 Task: Add Sprouts 100% Angus Grass-Fed Boneless Chuck Roast to the cart.
Action: Mouse moved to (25, 78)
Screenshot: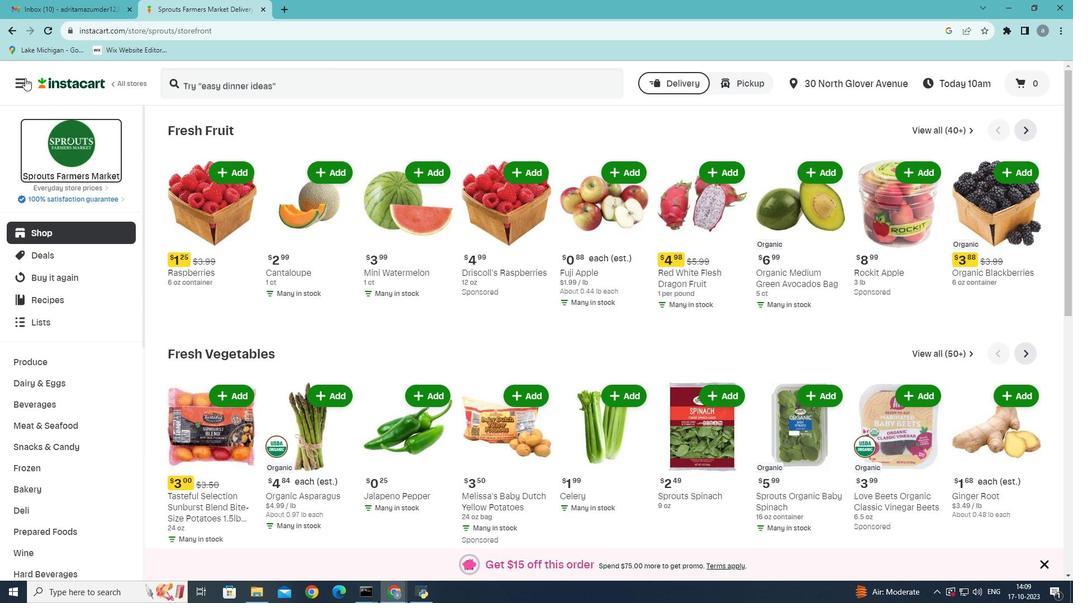 
Action: Mouse pressed left at (25, 78)
Screenshot: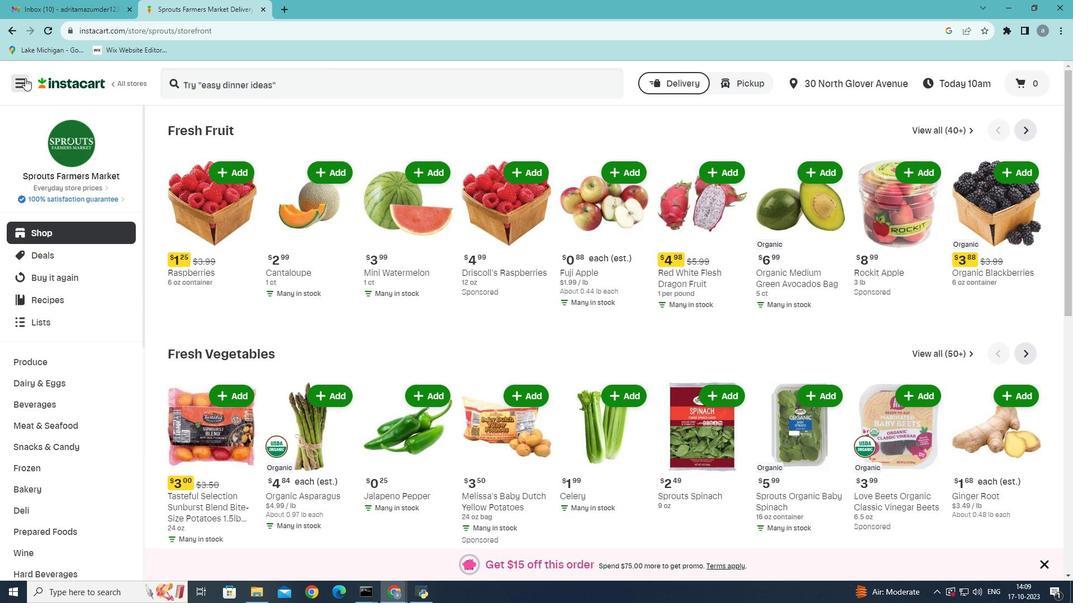 
Action: Mouse moved to (76, 323)
Screenshot: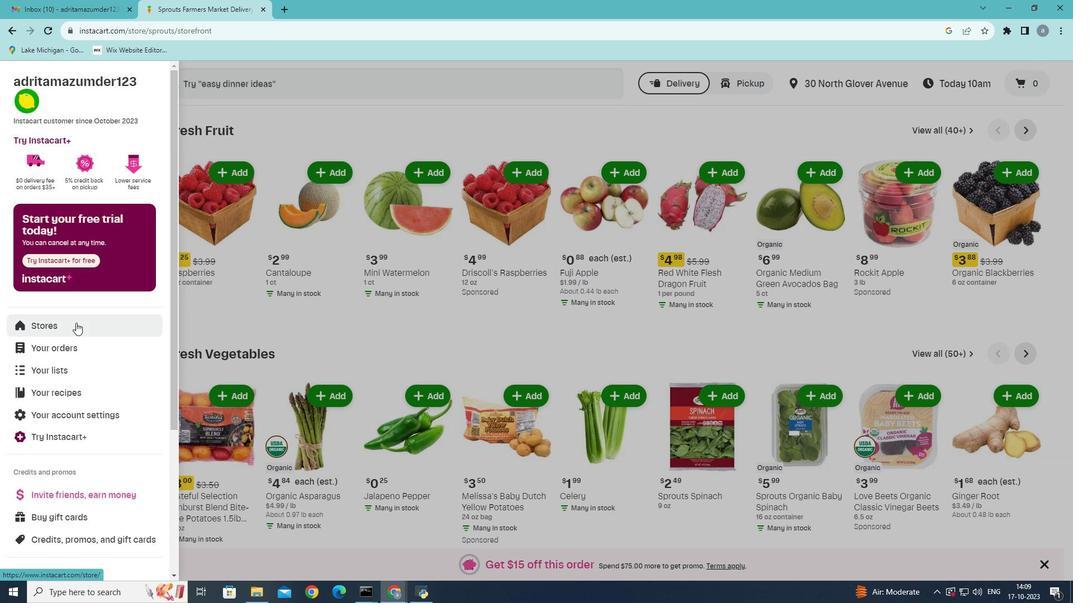 
Action: Mouse pressed left at (76, 323)
Screenshot: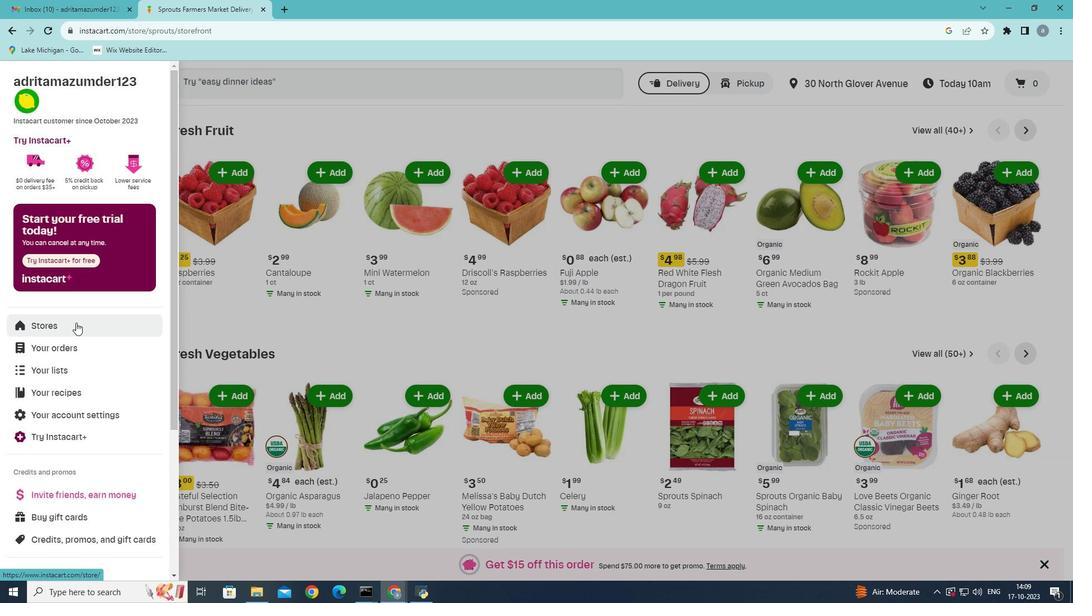 
Action: Mouse moved to (272, 124)
Screenshot: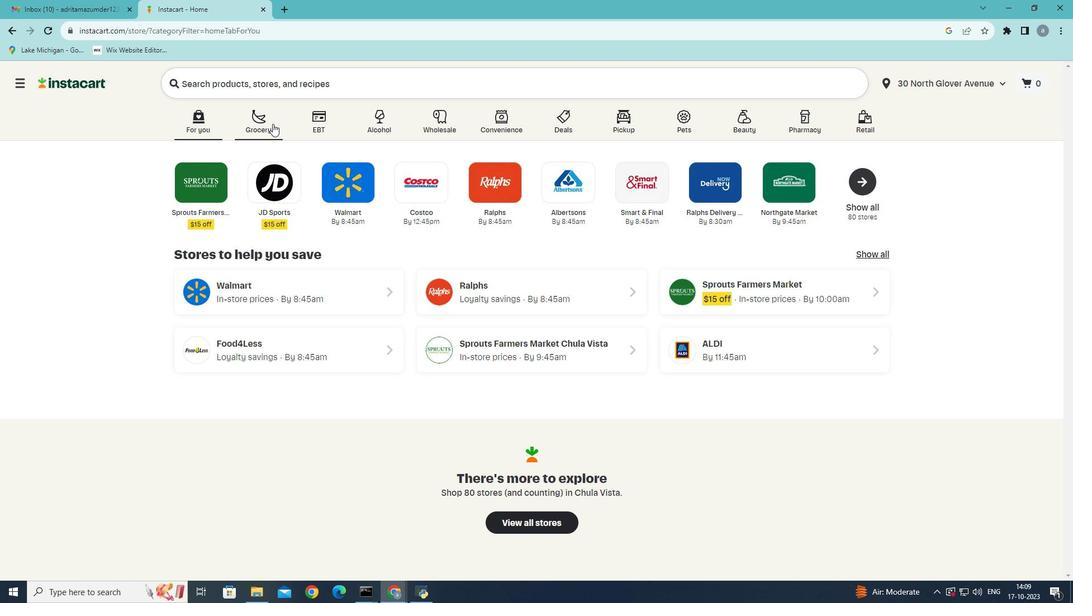 
Action: Mouse pressed left at (272, 124)
Screenshot: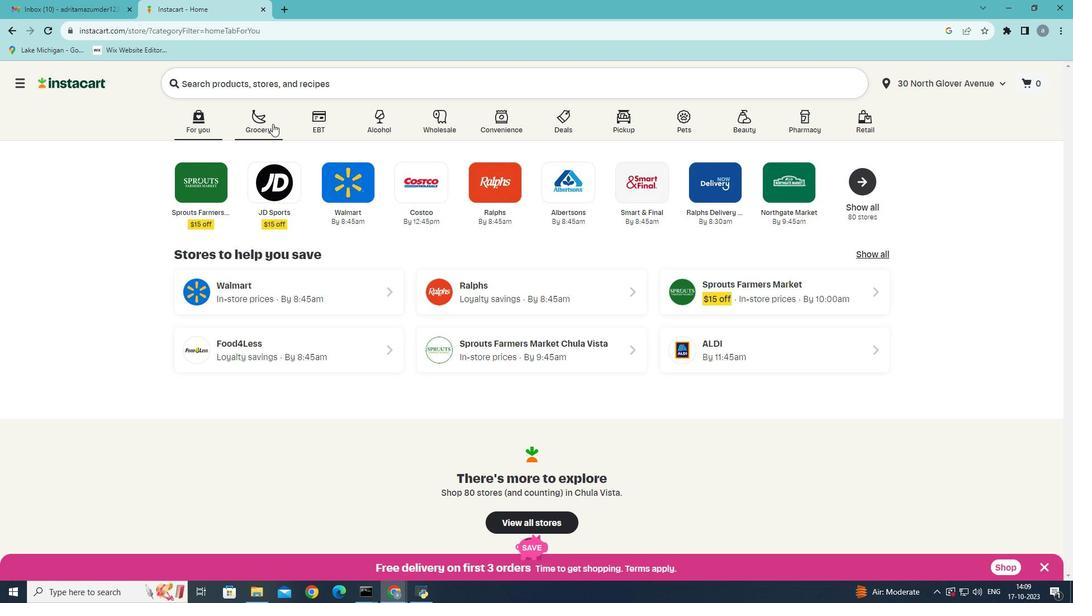 
Action: Mouse moved to (702, 250)
Screenshot: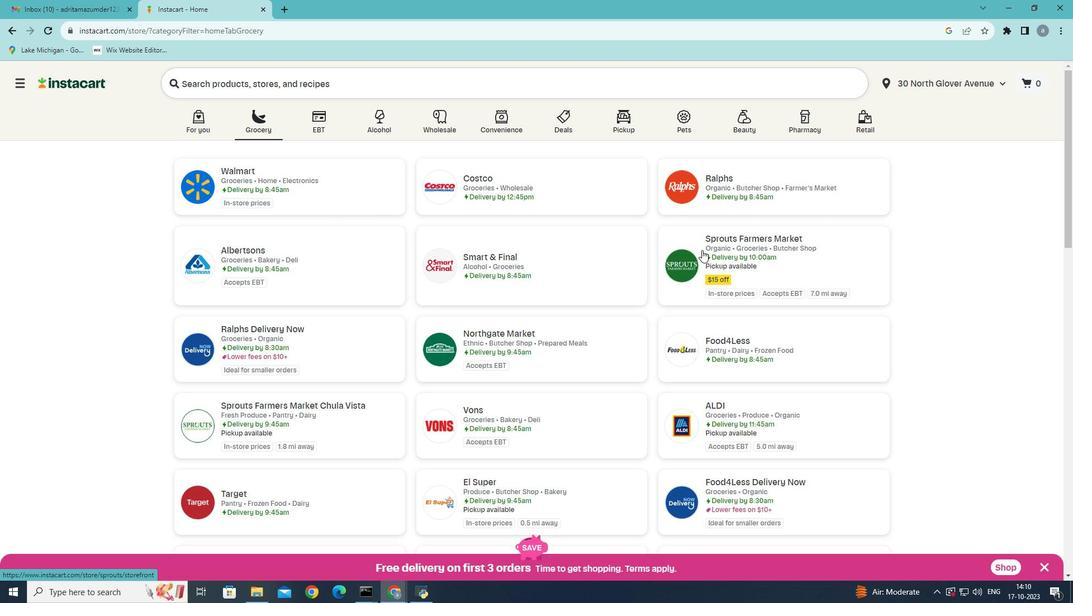 
Action: Mouse pressed left at (702, 250)
Screenshot: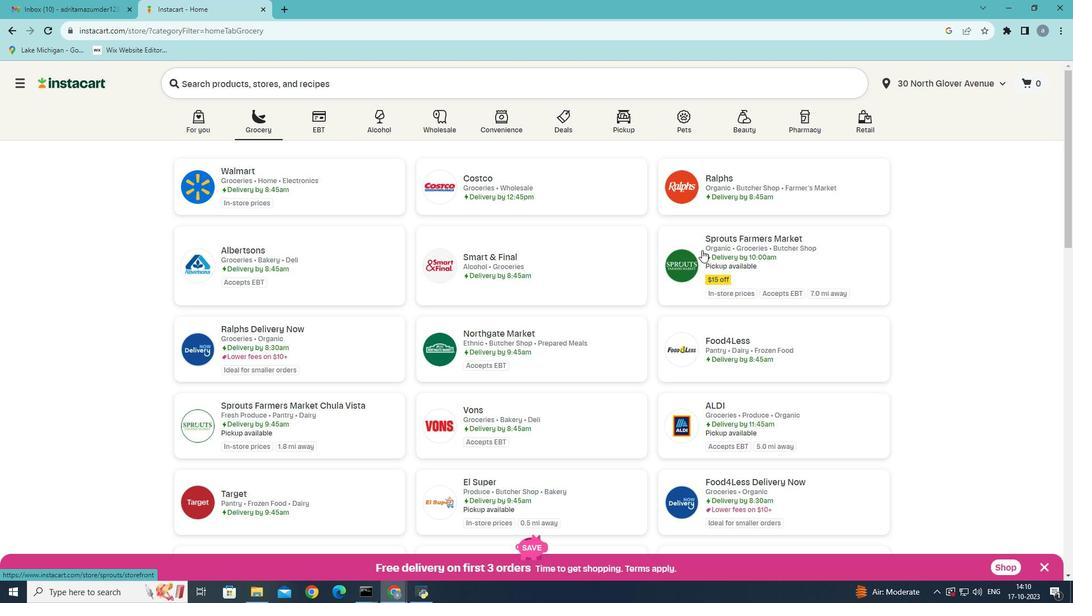 
Action: Mouse moved to (46, 425)
Screenshot: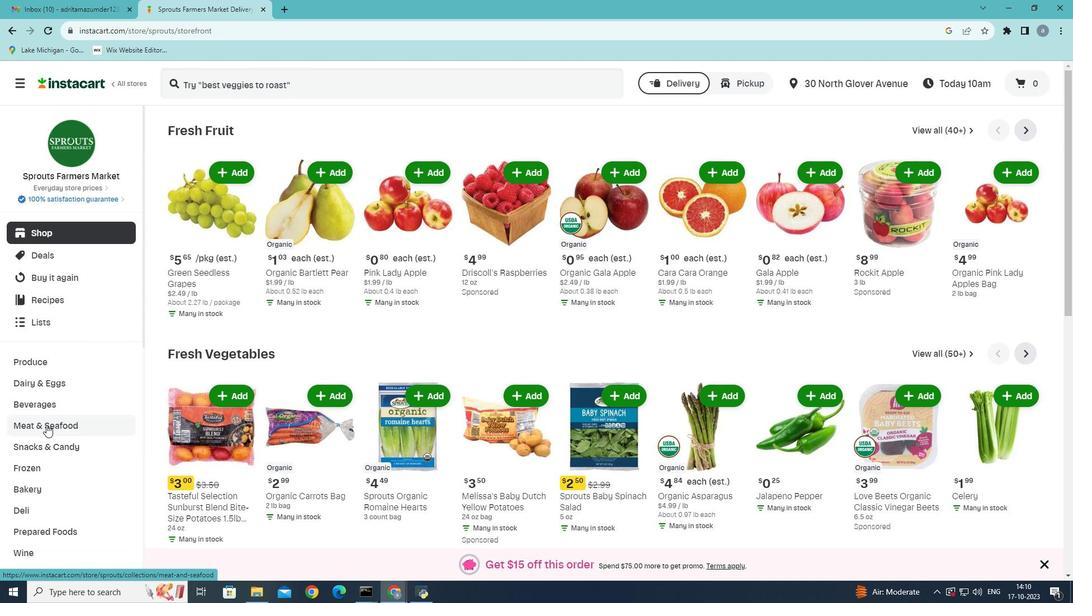 
Action: Mouse pressed left at (46, 425)
Screenshot: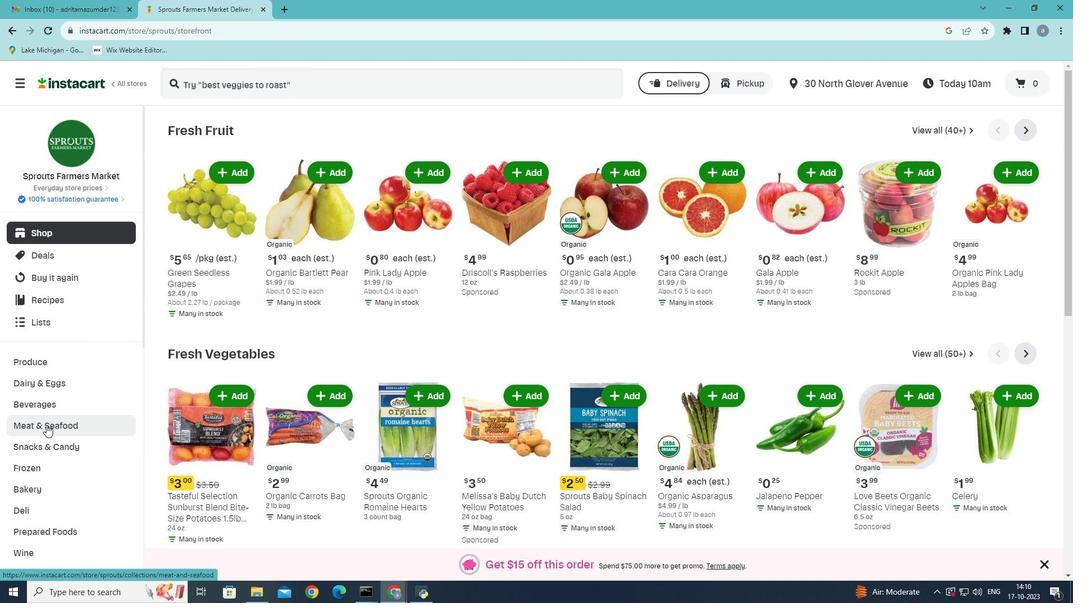 
Action: Mouse moved to (326, 160)
Screenshot: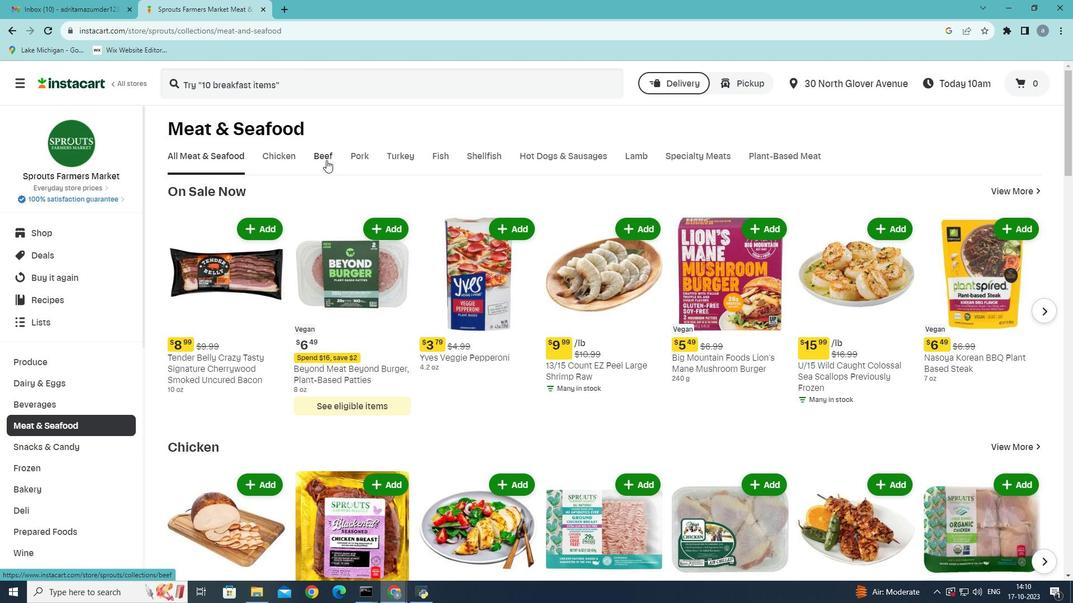 
Action: Mouse pressed left at (326, 160)
Screenshot: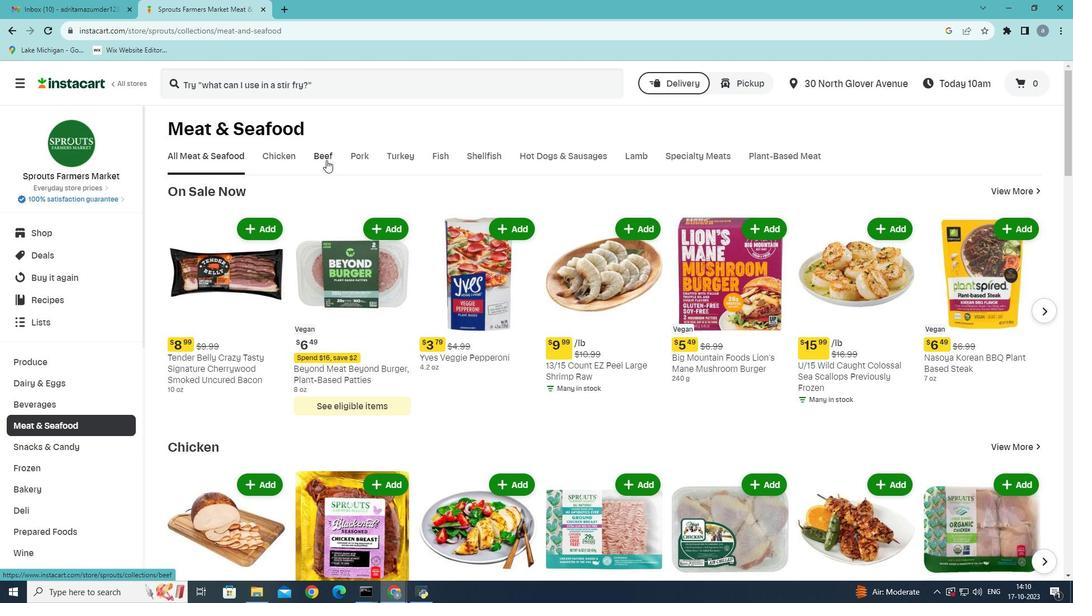 
Action: Mouse moved to (461, 207)
Screenshot: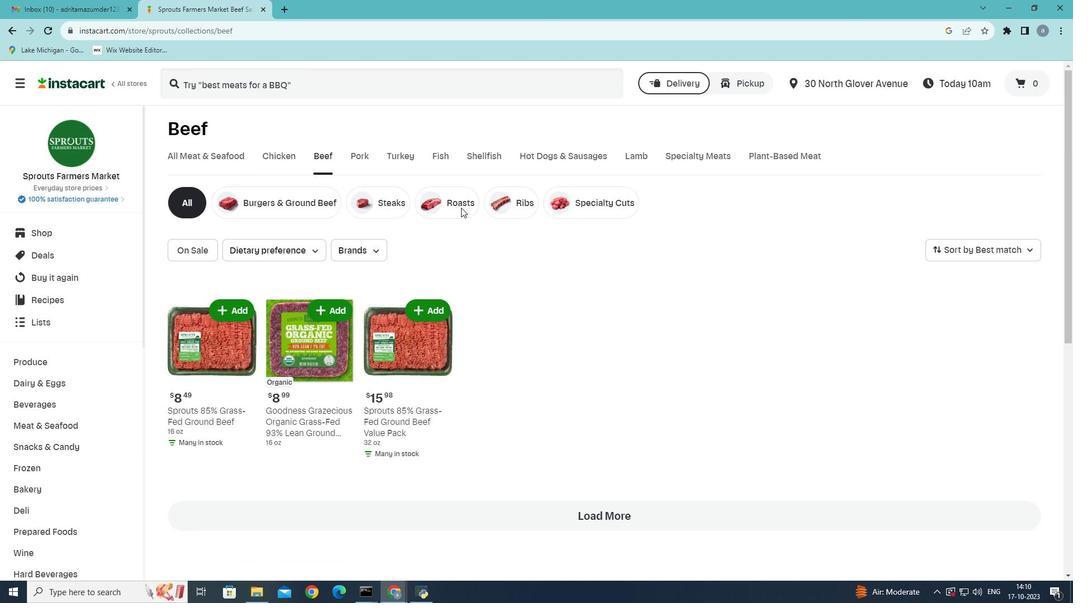 
Action: Mouse pressed left at (461, 207)
Screenshot: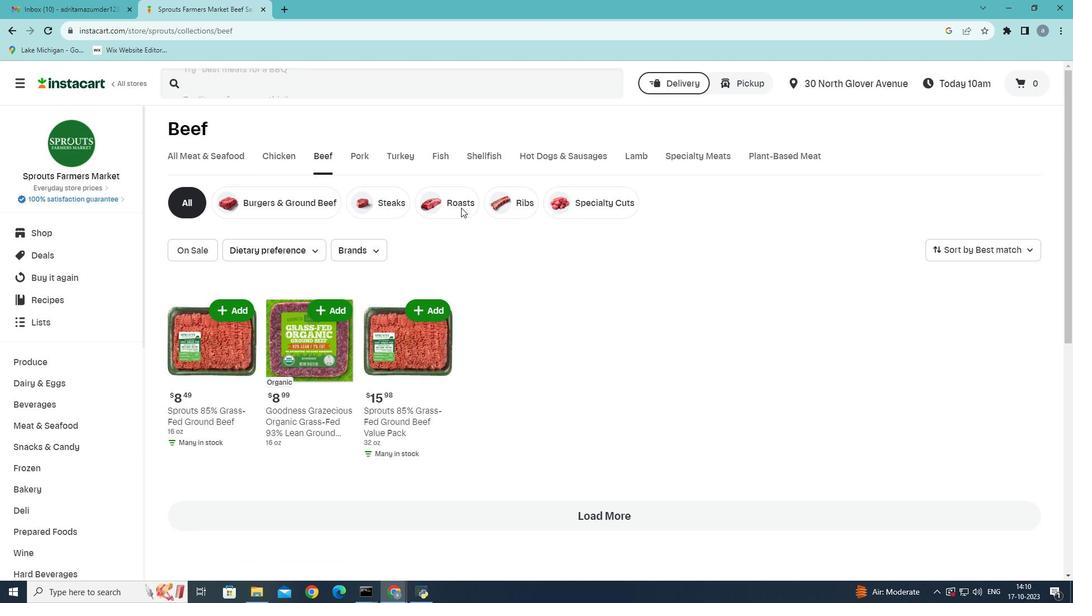 
Action: Mouse moved to (225, 309)
Screenshot: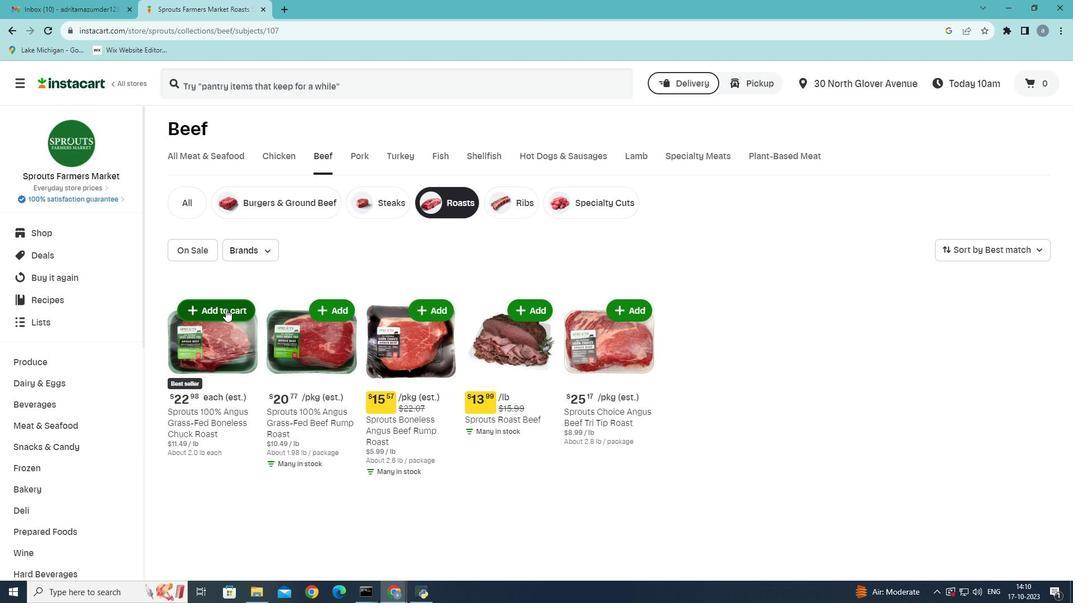 
Action: Mouse pressed left at (225, 309)
Screenshot: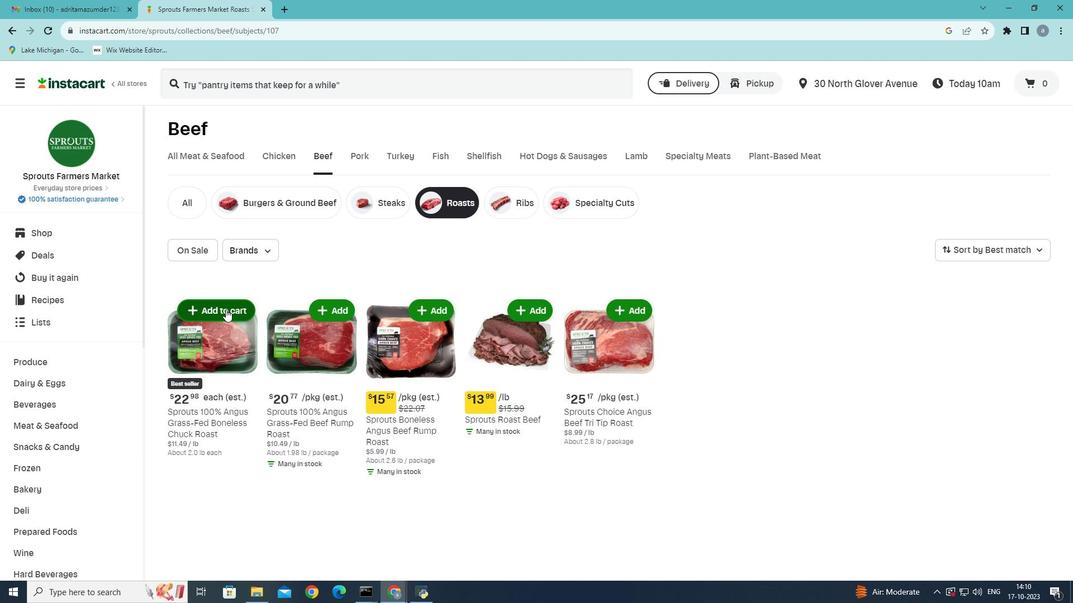 
Action: Mouse moved to (217, 329)
Screenshot: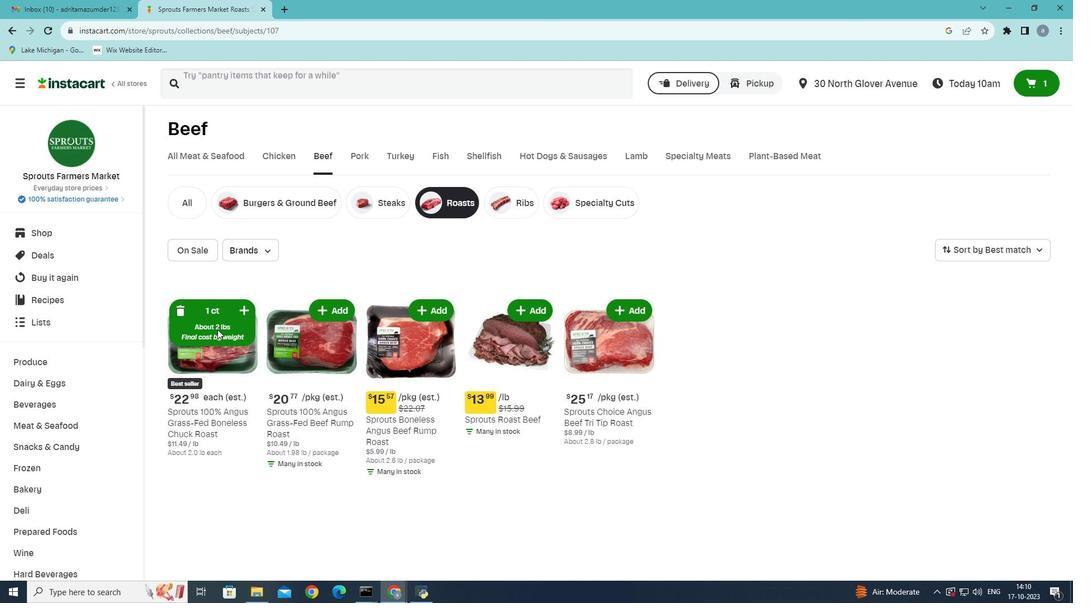 
